 Task: Create Card Quarterly Business Review in Board Public Speaking Tips to Workspace Cash Management. Create Card Software Development Review in Board User Research to Workspace Cash Management. Create Card Annual Performance Review in Board Customer Service Knowledge Base Development and Management to Workspace Cash Management
Action: Mouse moved to (56, 305)
Screenshot: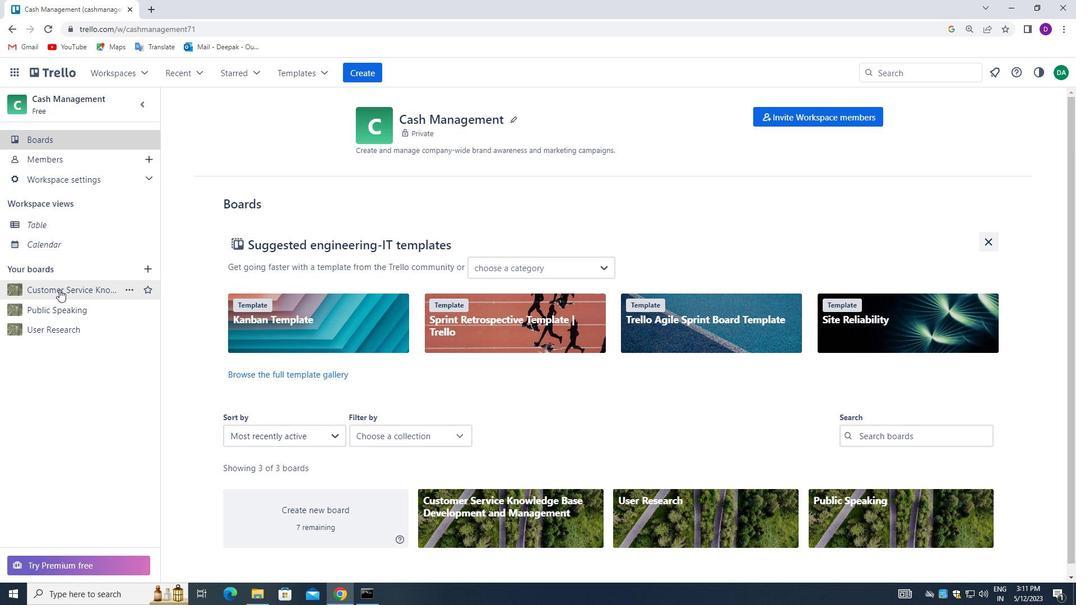 
Action: Mouse pressed left at (56, 305)
Screenshot: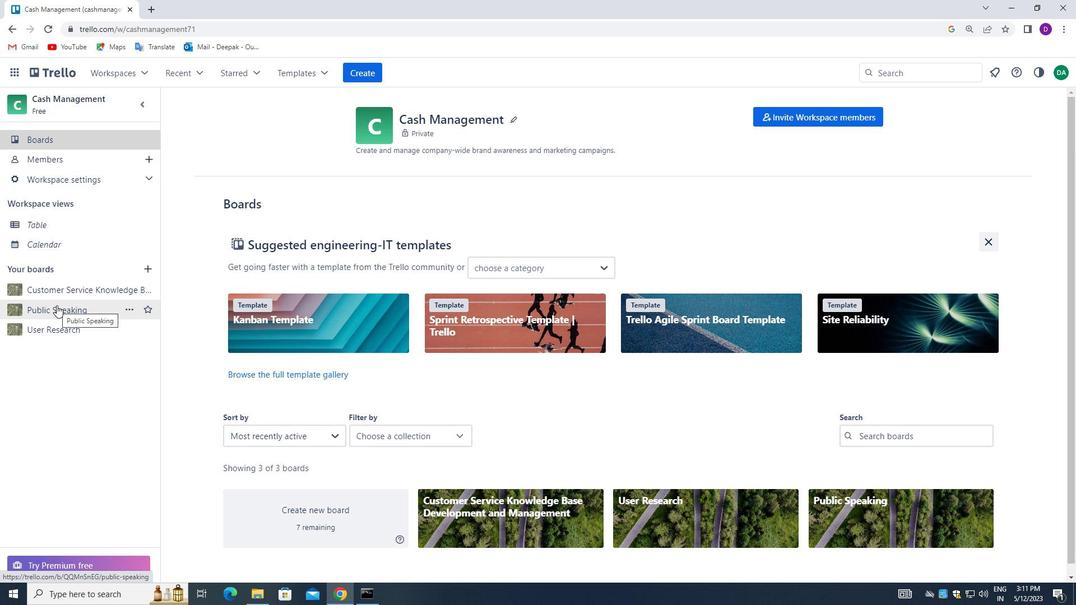 
Action: Mouse moved to (201, 177)
Screenshot: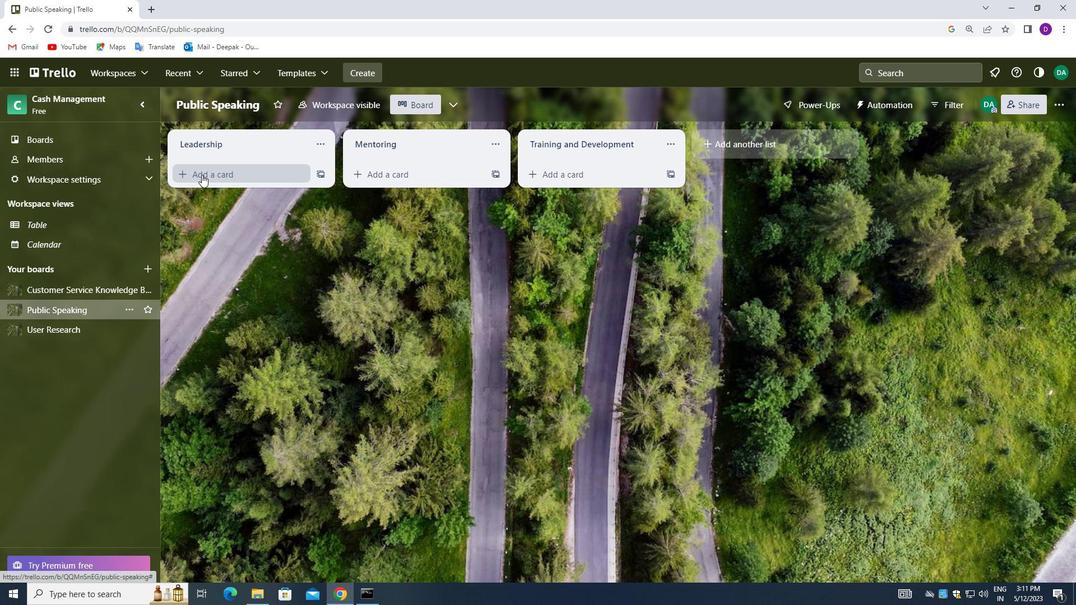 
Action: Mouse pressed left at (201, 177)
Screenshot: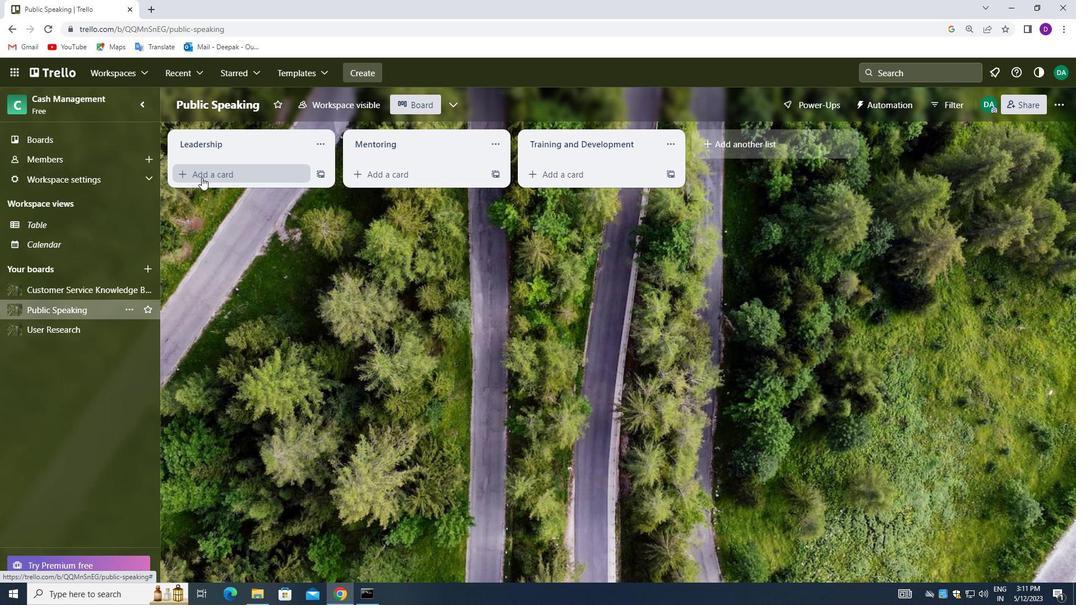 
Action: Mouse moved to (218, 174)
Screenshot: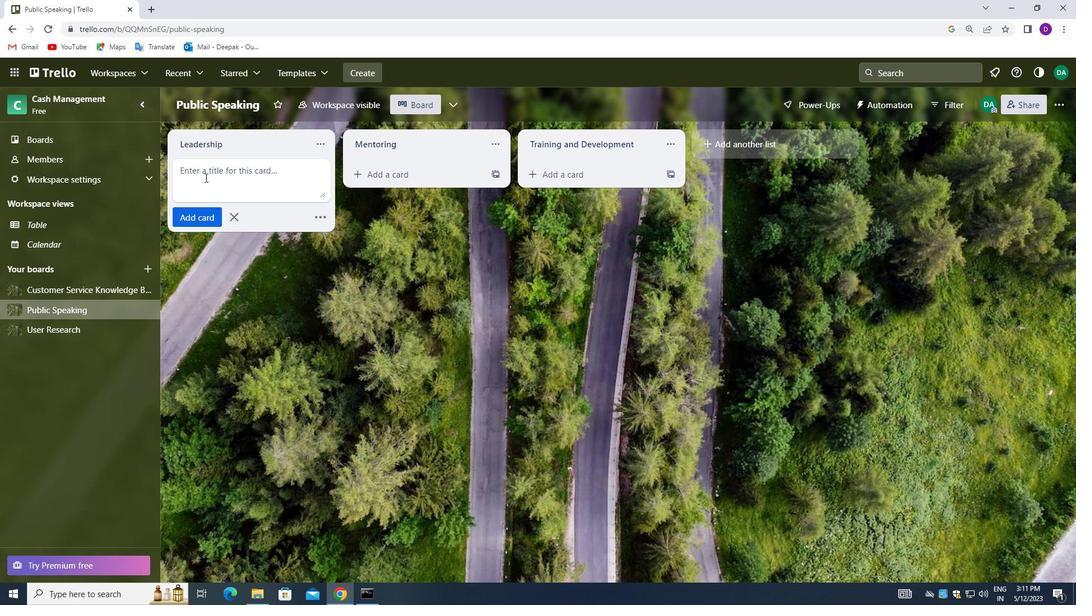 
Action: Key pressed <Key.shift><Key.shift><Key.shift><Key.shift><Key.shift>QUARTERLY<Key.space><Key.shift>BUSINESS<Key.space><Key.shift><Key.shift>REVIEW
Screenshot: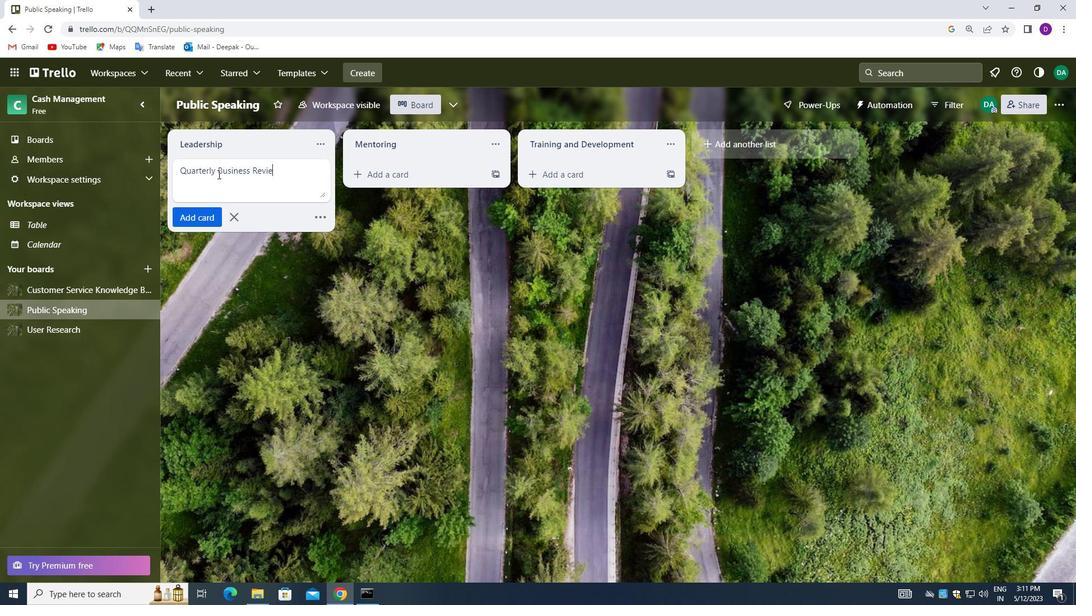 
Action: Mouse moved to (194, 217)
Screenshot: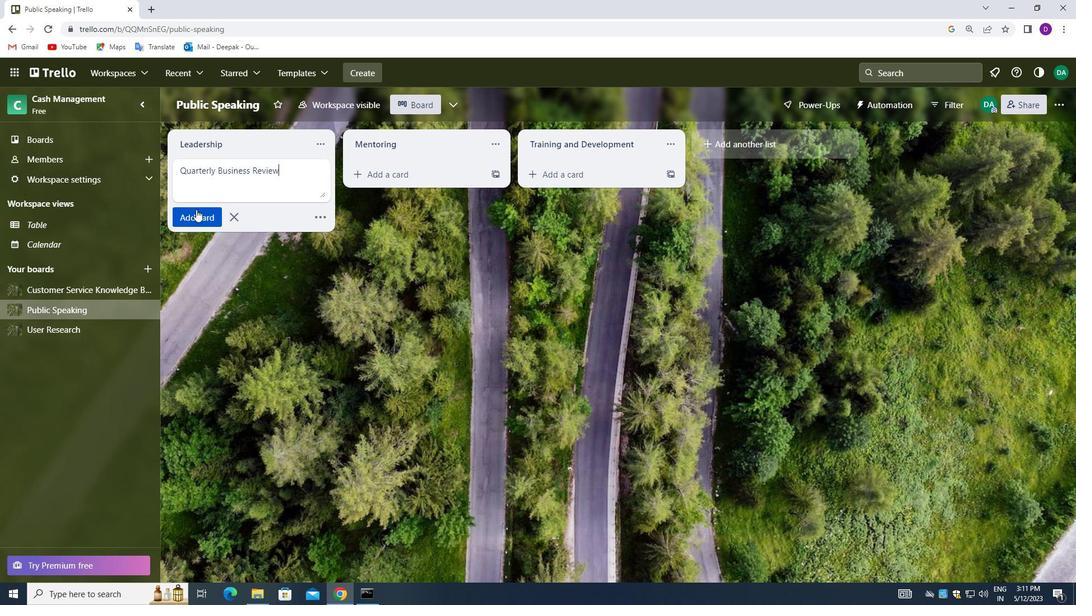 
Action: Mouse pressed left at (194, 217)
Screenshot: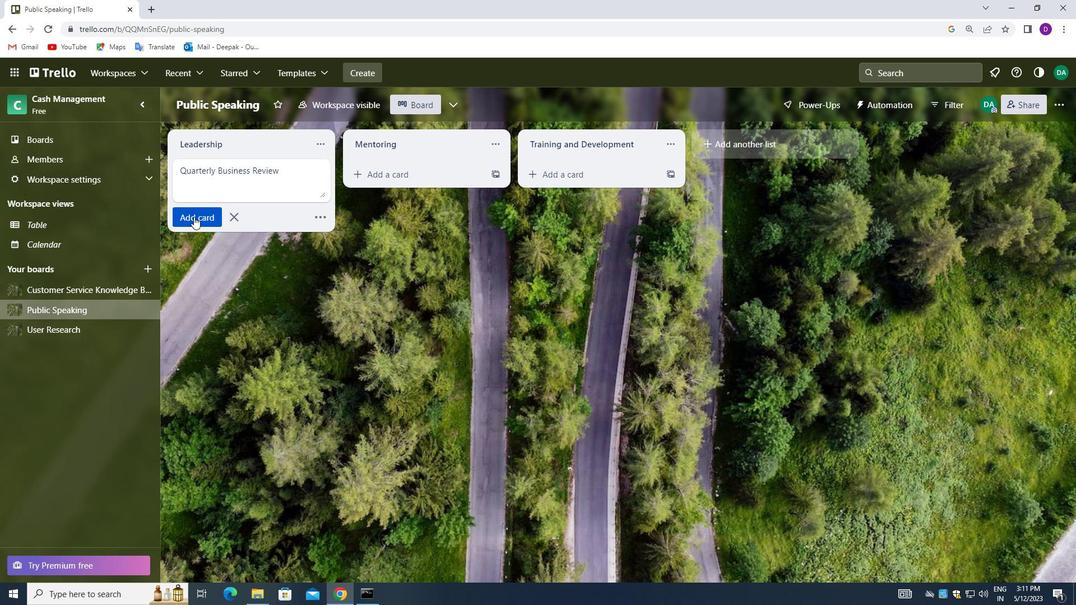
Action: Mouse moved to (54, 329)
Screenshot: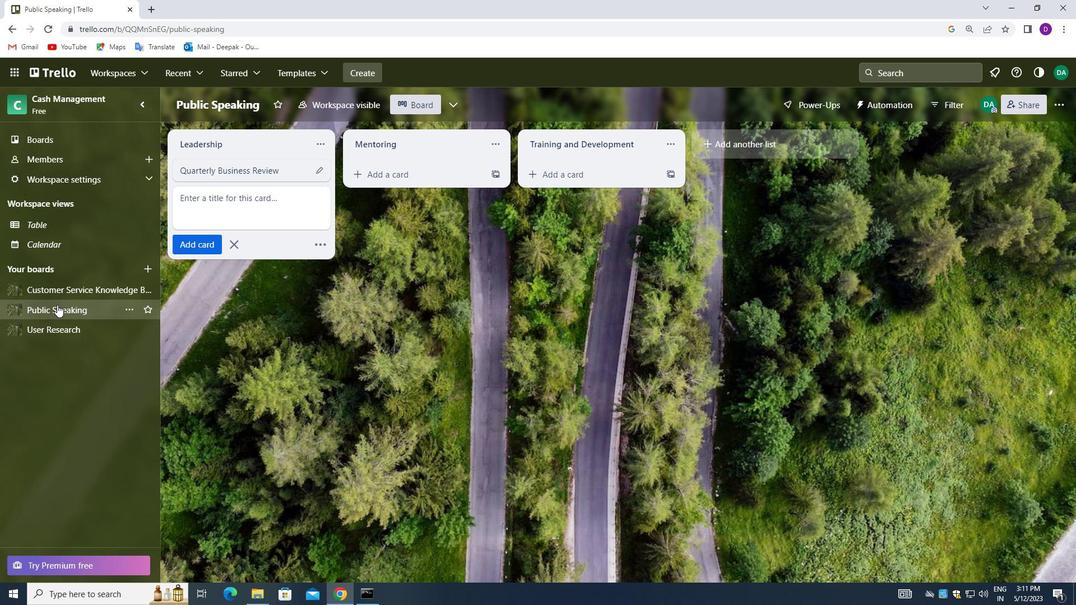 
Action: Mouse pressed left at (54, 329)
Screenshot: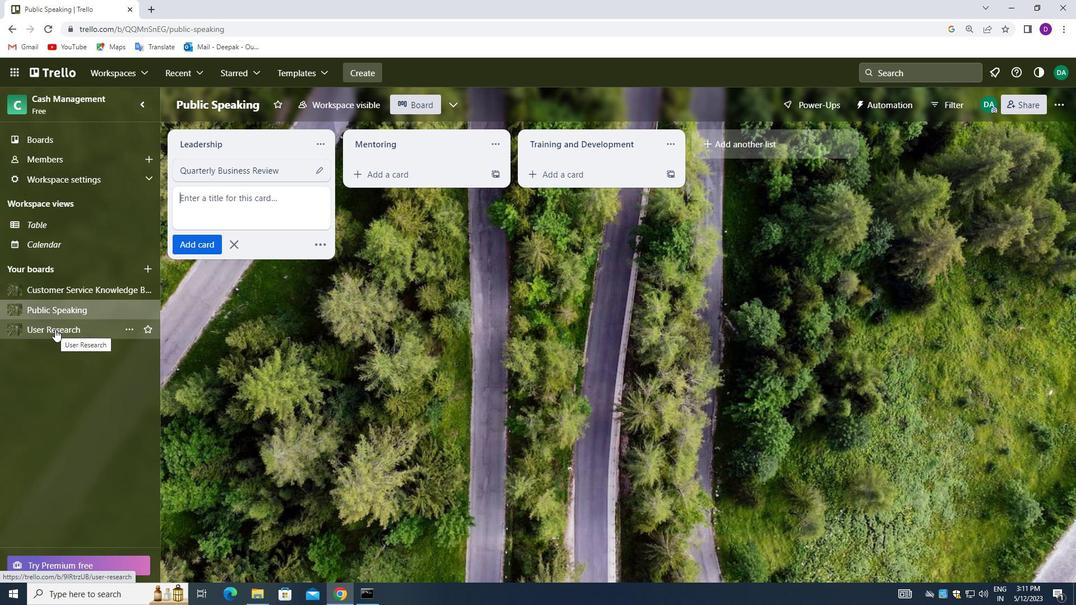 
Action: Mouse moved to (215, 176)
Screenshot: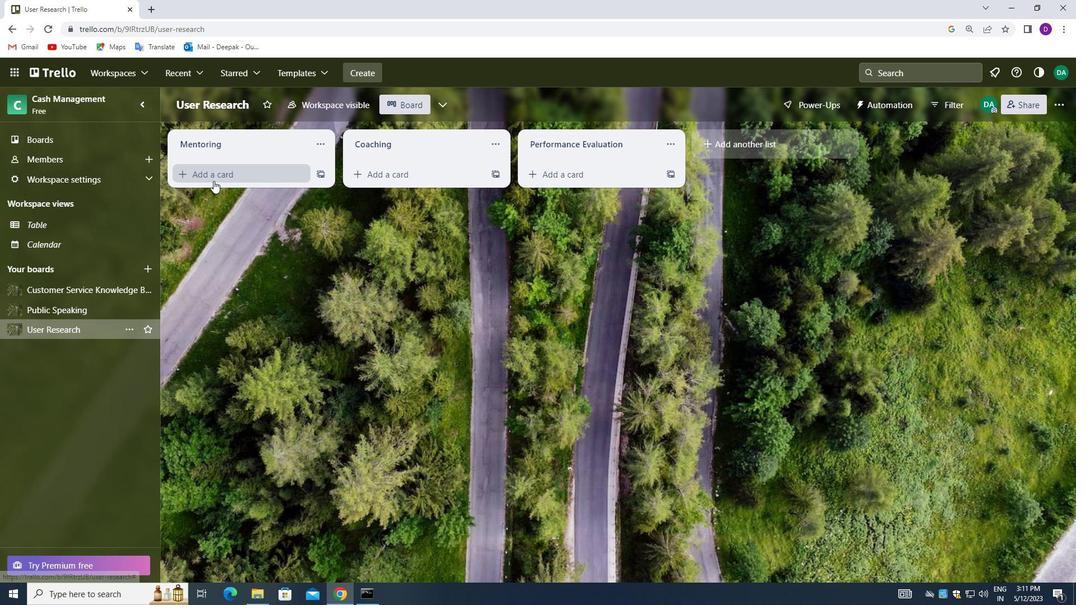 
Action: Mouse pressed left at (215, 176)
Screenshot: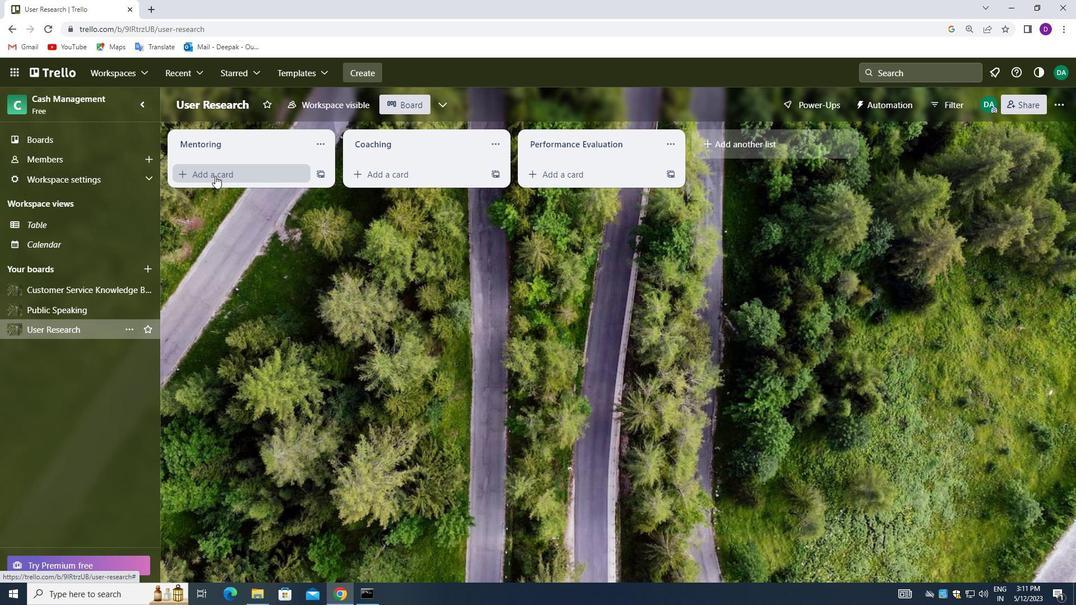 
Action: Mouse moved to (215, 174)
Screenshot: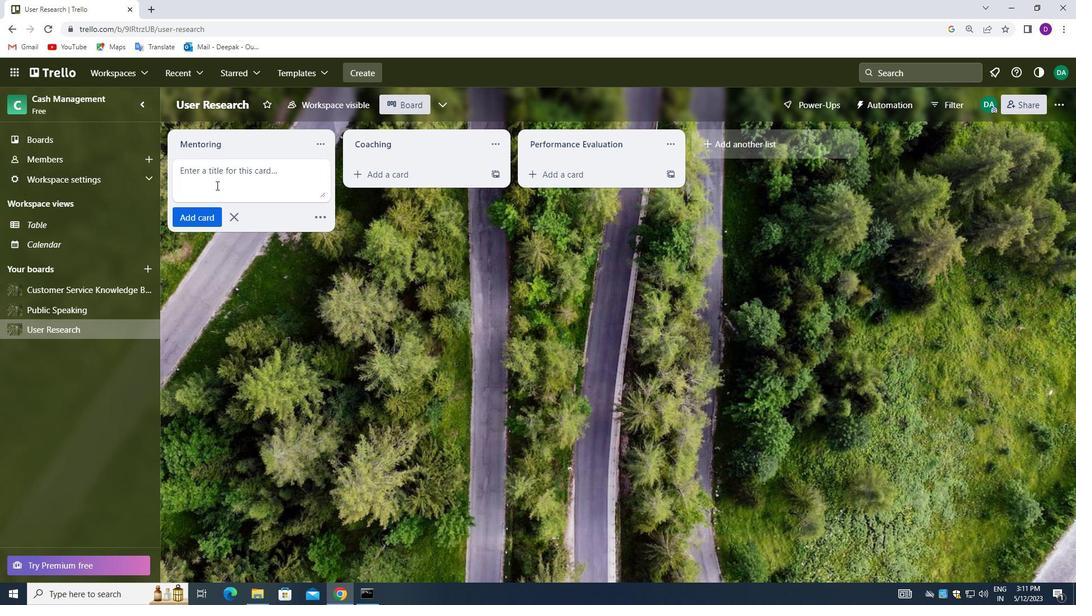 
Action: Mouse pressed left at (215, 174)
Screenshot: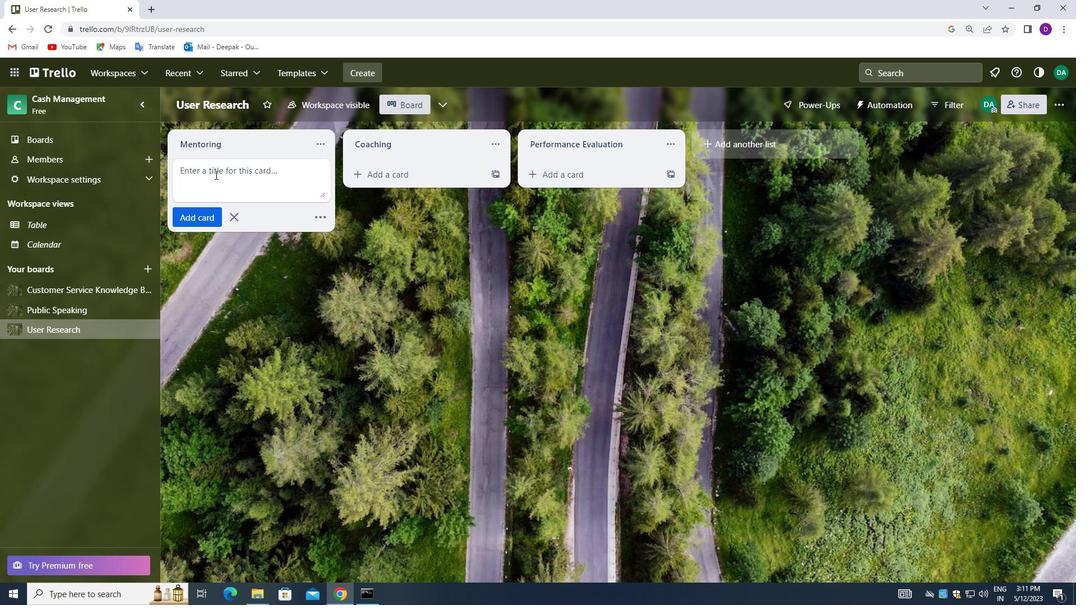 
Action: Key pressed <Key.shift><Key.shift><Key.shift><Key.shift><Key.shift><Key.shift><Key.shift><Key.shift><Key.shift><Key.shift><Key.shift><Key.shift><Key.shift><Key.shift><Key.shift><Key.shift><Key.shift><Key.shift><Key.shift><Key.shift><Key.shift><Key.shift><Key.shift><Key.shift><Key.shift><Key.shift><Key.shift>SOFTTWAE<Key.backspace><Key.backspace><Key.backspace><Key.backspace><Key.backspace>TWARE<Key.space><Key.shift>DEVELOPMENT<Key.space><Key.shift>REVIEW
Screenshot: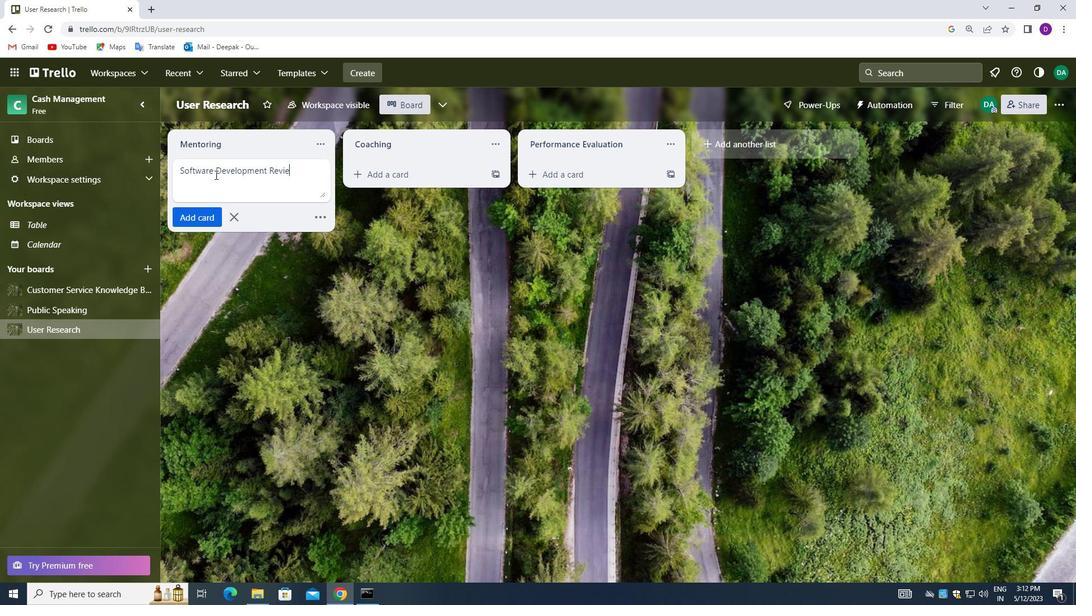 
Action: Mouse moved to (199, 216)
Screenshot: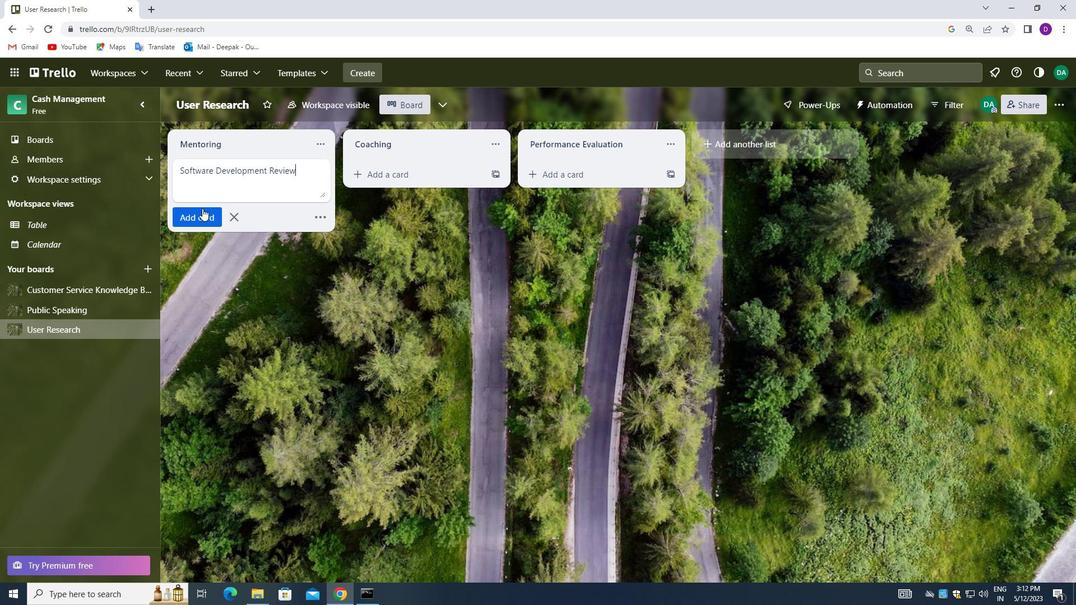 
Action: Mouse pressed left at (199, 216)
Screenshot: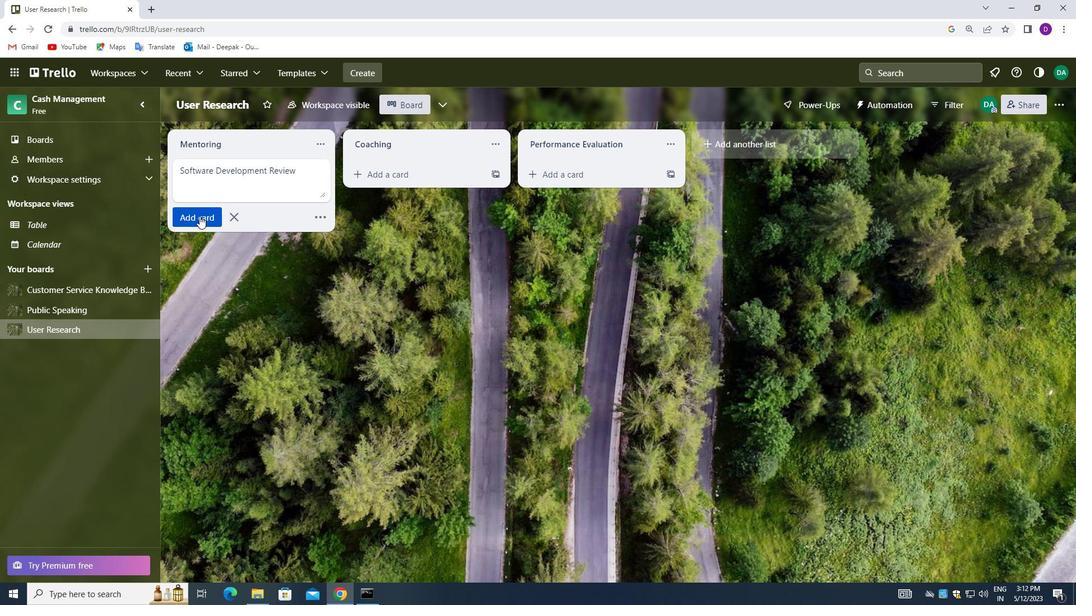 
Action: Mouse moved to (61, 287)
Screenshot: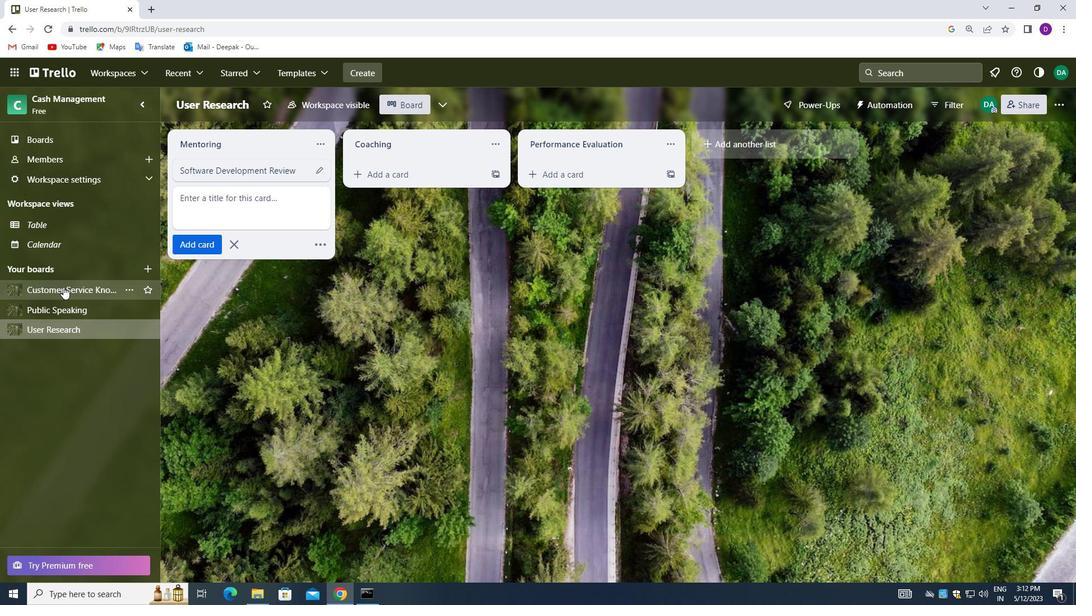 
Action: Mouse pressed left at (61, 287)
Screenshot: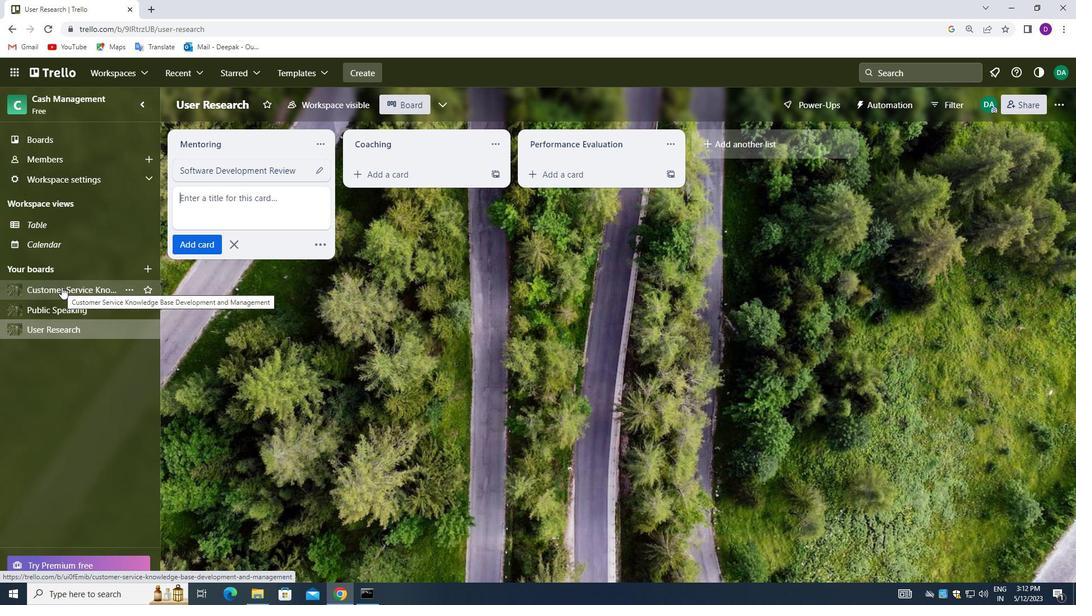 
Action: Mouse moved to (251, 179)
Screenshot: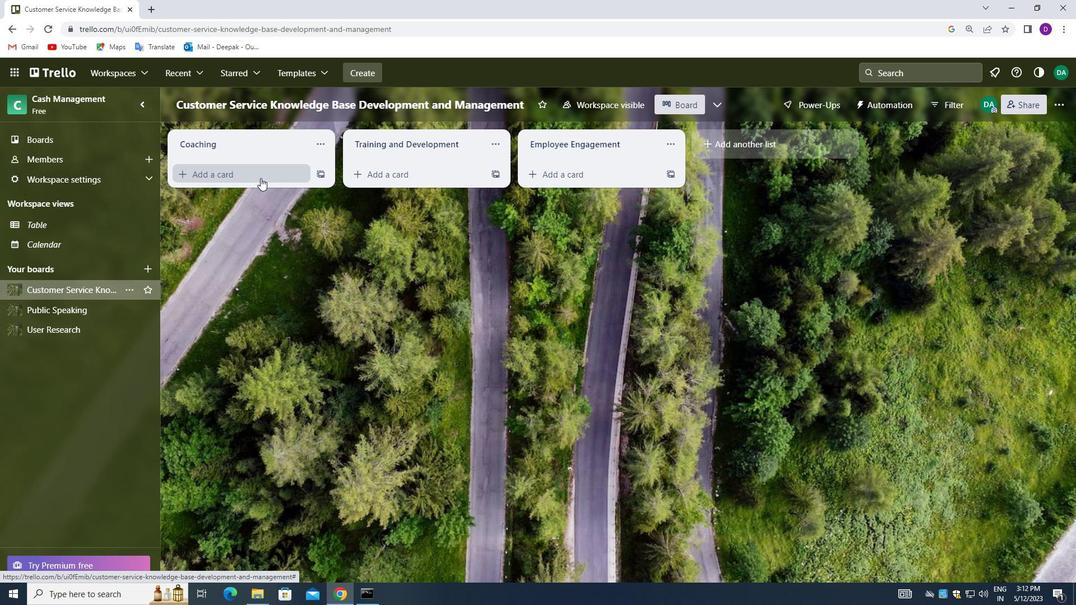 
Action: Mouse pressed left at (251, 179)
Screenshot: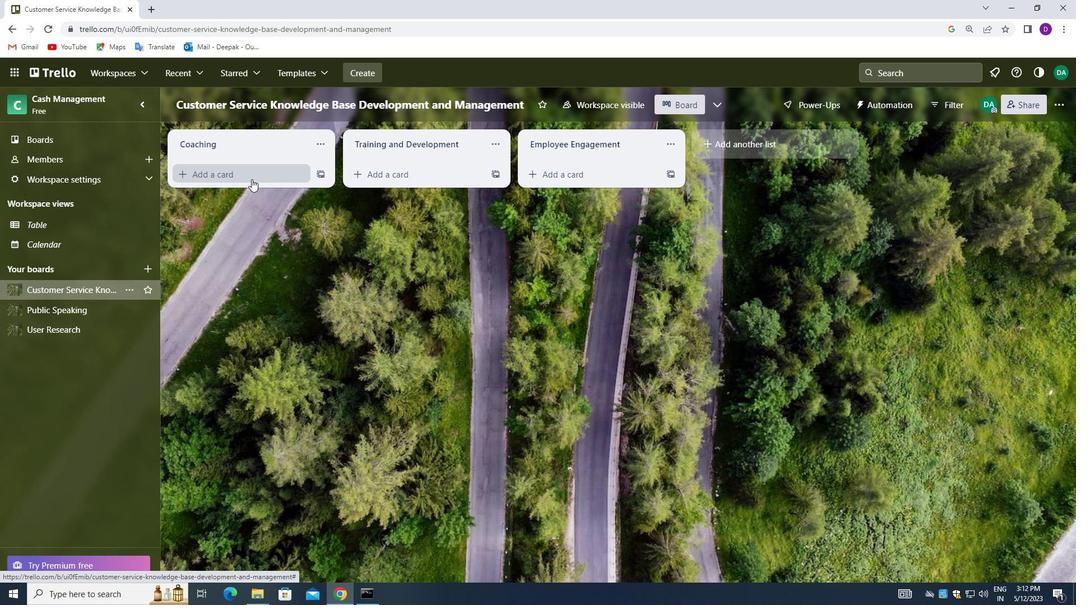 
Action: Mouse moved to (244, 185)
Screenshot: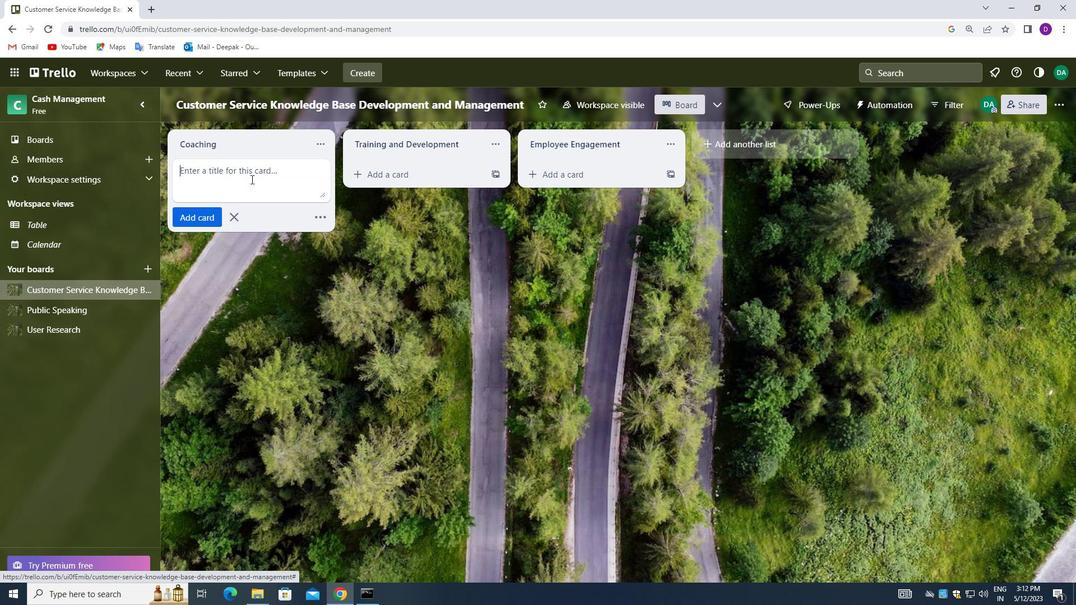 
Action: Key pressed <Key.shift><Key.shift><Key.shift><Key.shift>ANNUAL<Key.space><Key.shift>PERFORMANCE<Key.space><Key.shift>REVIEW<Key.space>IN<Key.backspace><Key.backspace>
Screenshot: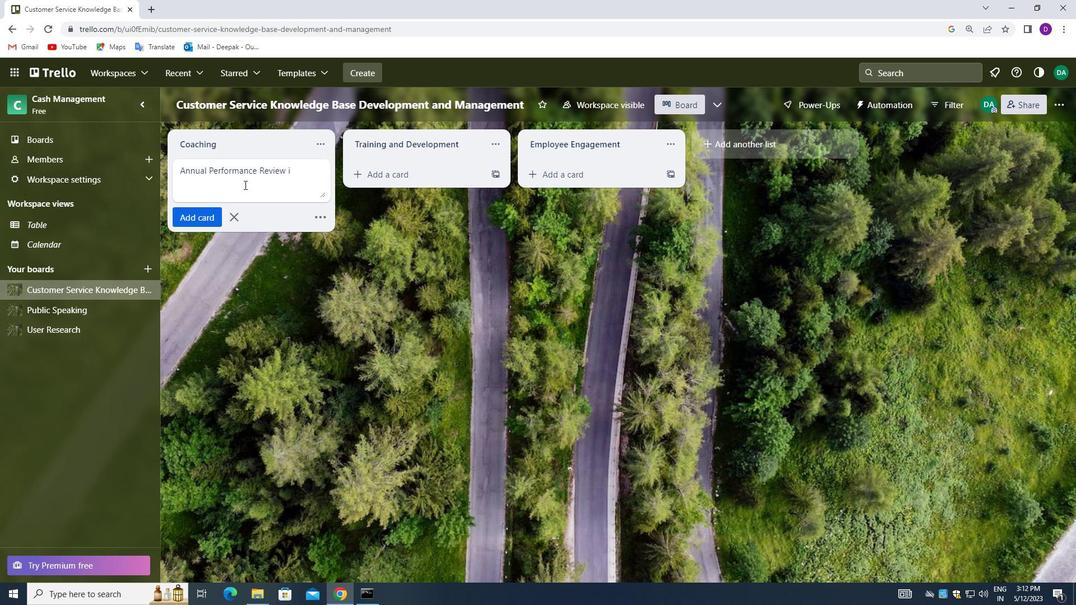 
Action: Mouse moved to (187, 222)
Screenshot: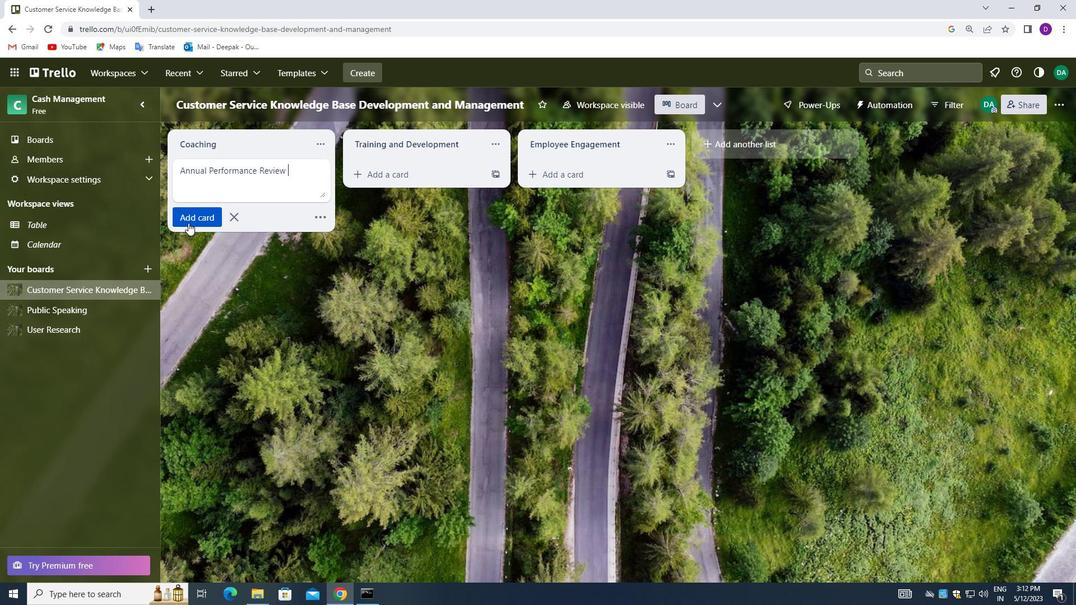 
Action: Mouse pressed left at (187, 222)
Screenshot: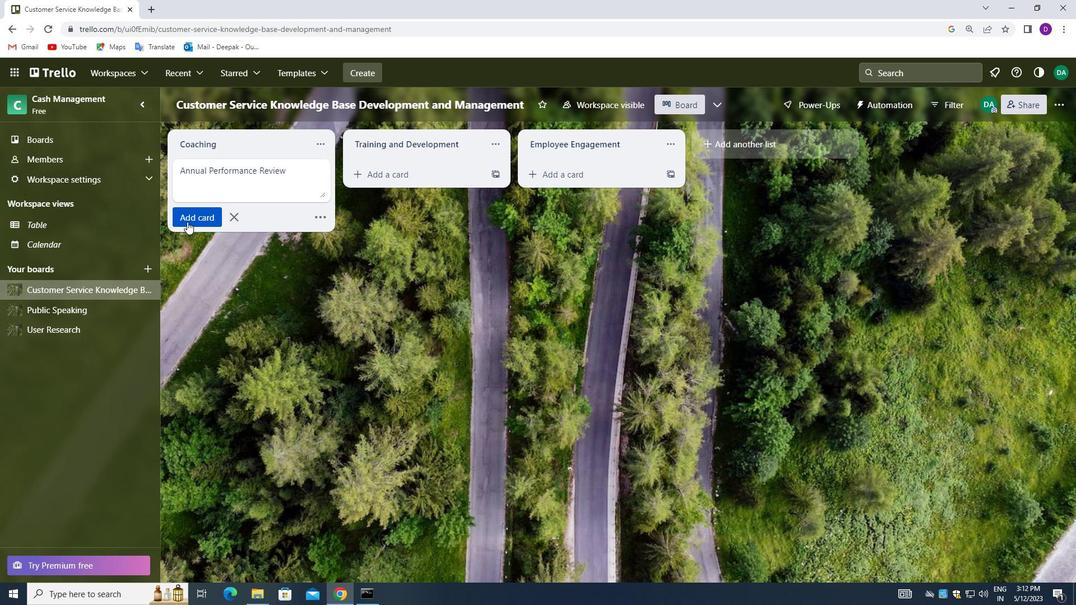 
Action: Mouse moved to (187, 241)
Screenshot: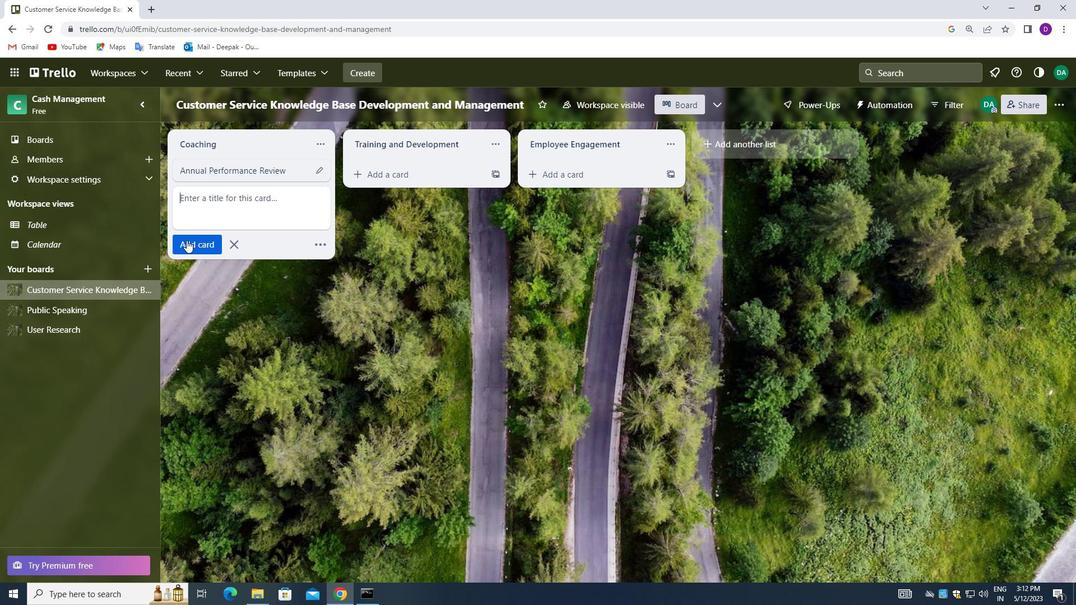 
Action: Mouse pressed left at (187, 241)
Screenshot: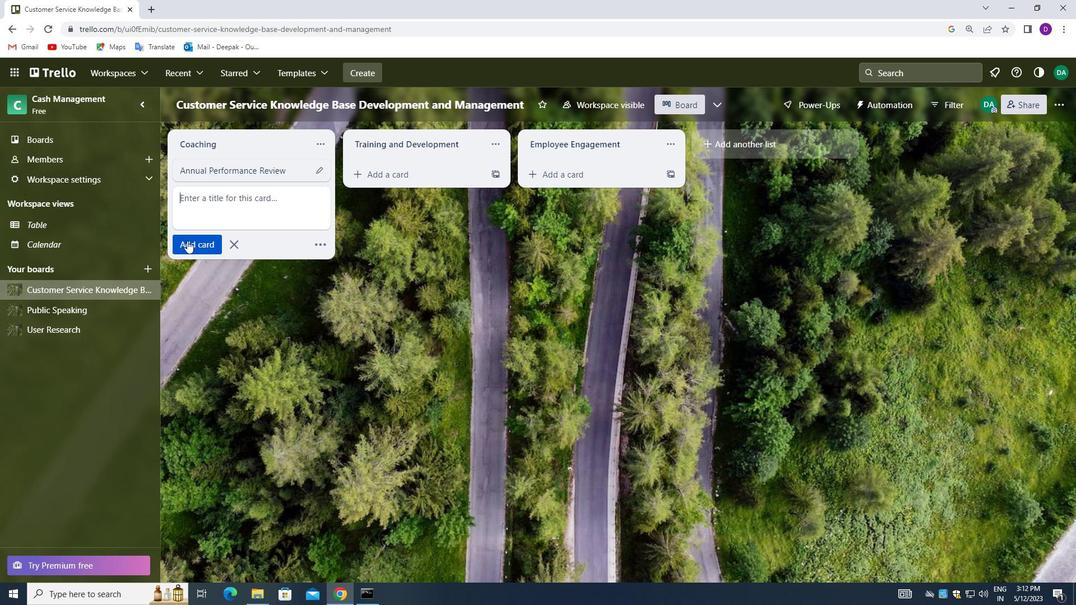 
Action: Mouse moved to (40, 135)
Screenshot: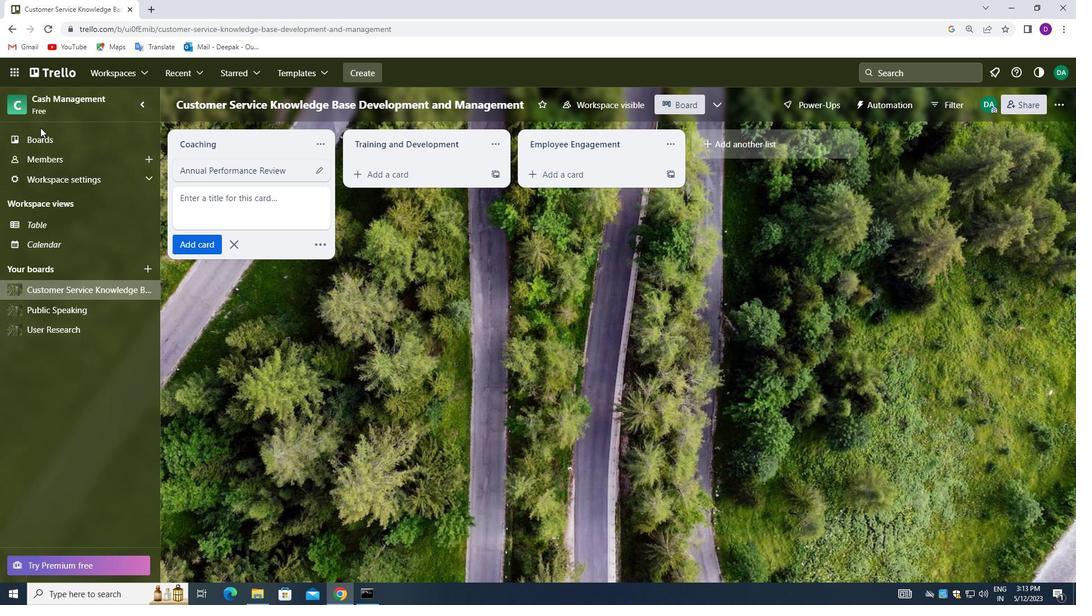 
Action: Mouse pressed left at (40, 135)
Screenshot: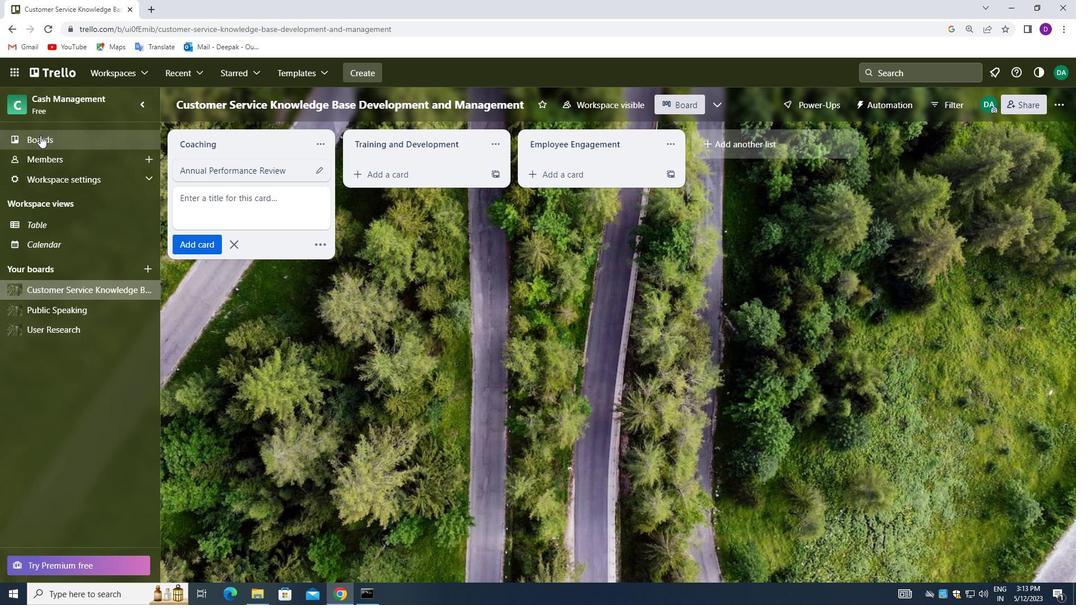 
Action: Mouse moved to (358, 361)
Screenshot: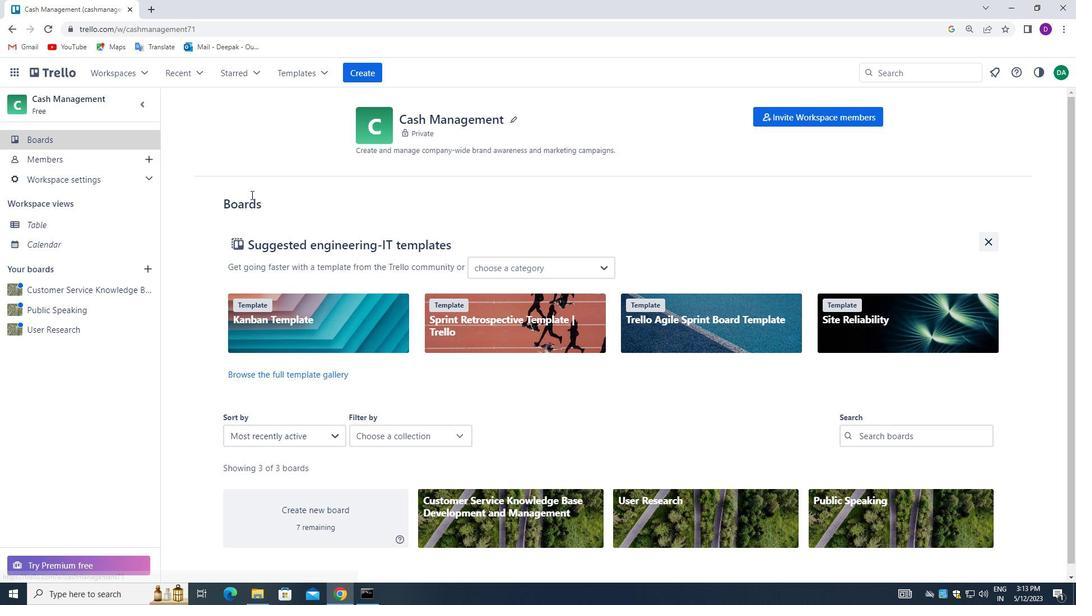 
